Task: Select and add the product "Gatorade Cool Blue Thirst Quencher Bottle" to cart from the store "7-Eleven".
Action: Mouse pressed left at (51, 86)
Screenshot: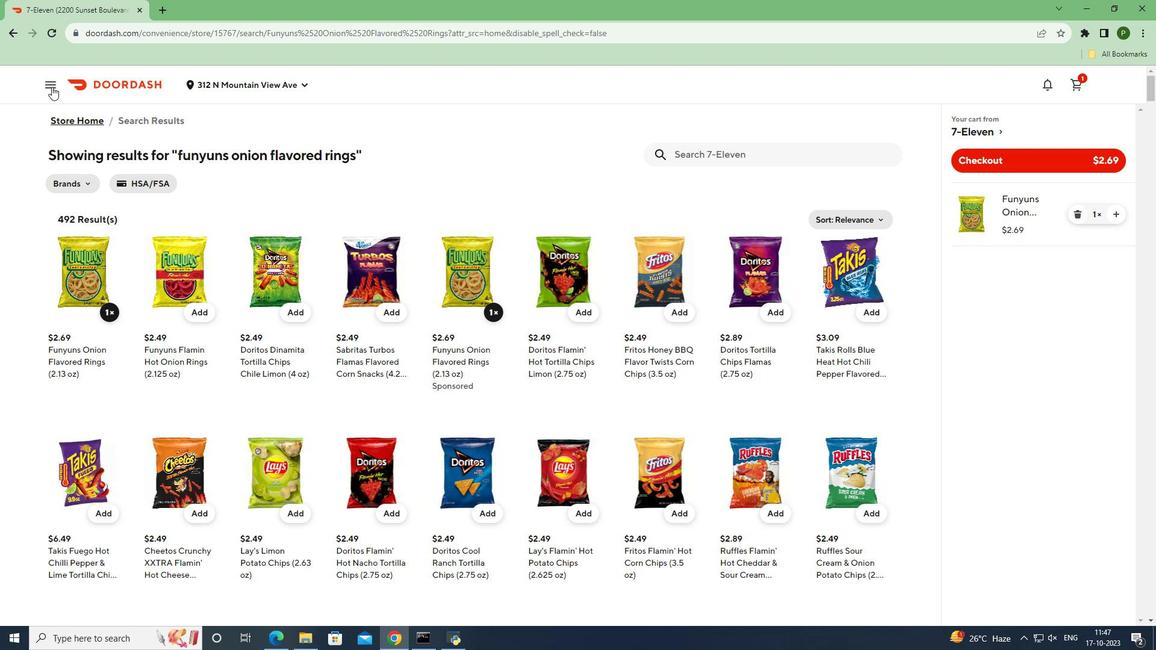 
Action: Mouse moved to (71, 169)
Screenshot: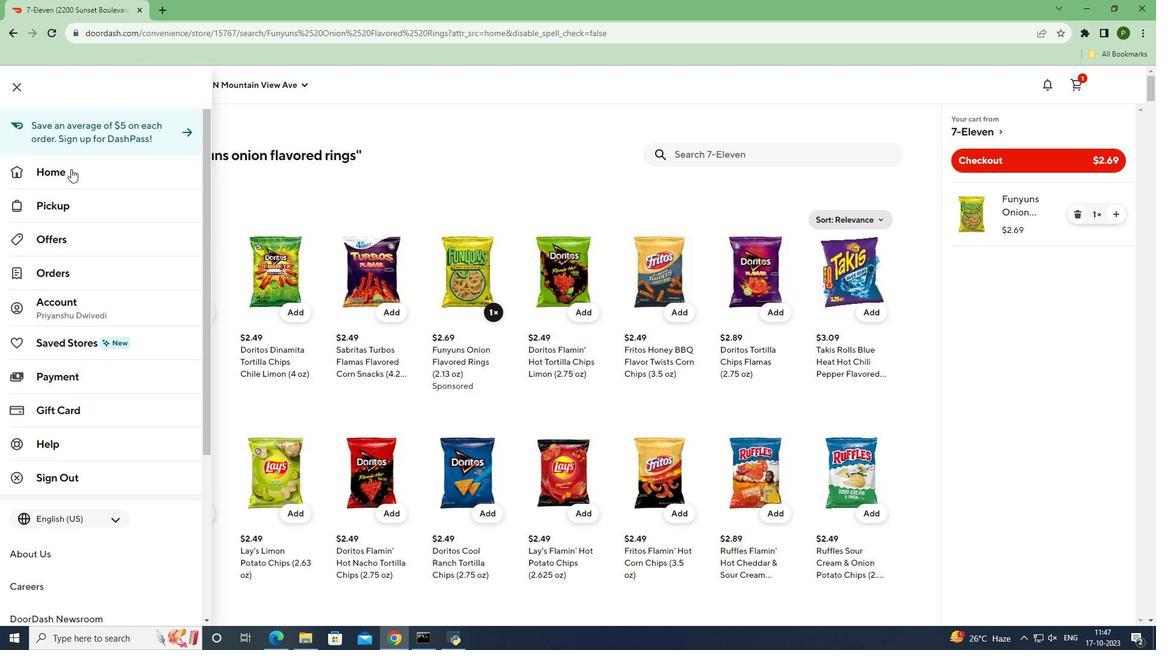 
Action: Mouse pressed left at (71, 169)
Screenshot: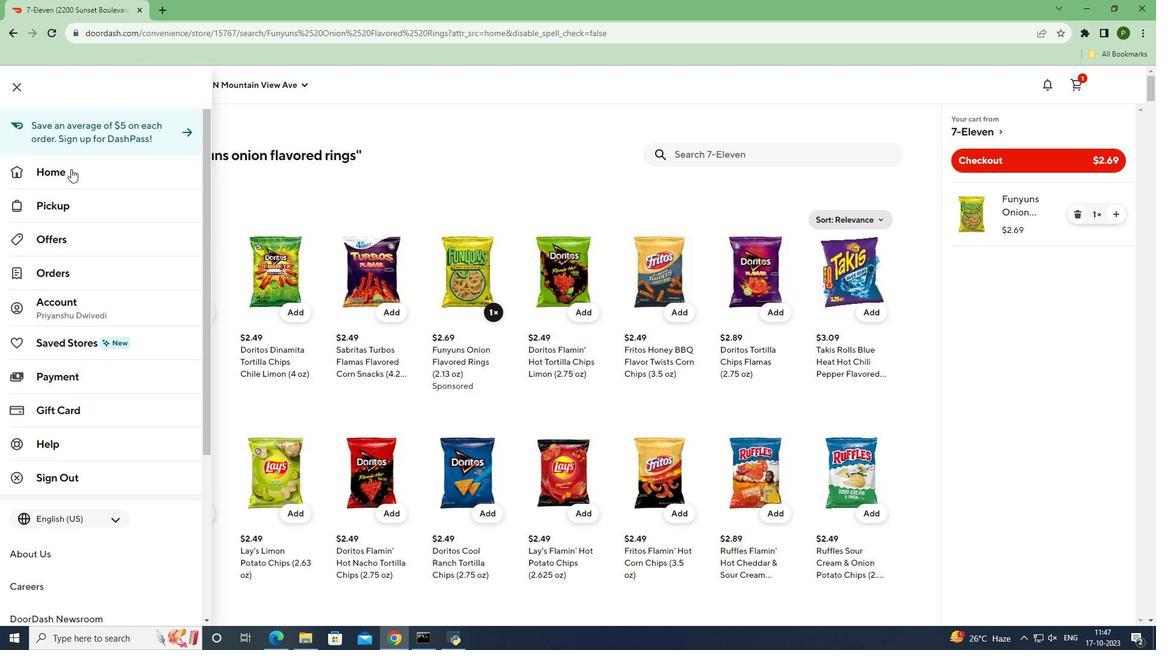 
Action: Mouse moved to (297, 124)
Screenshot: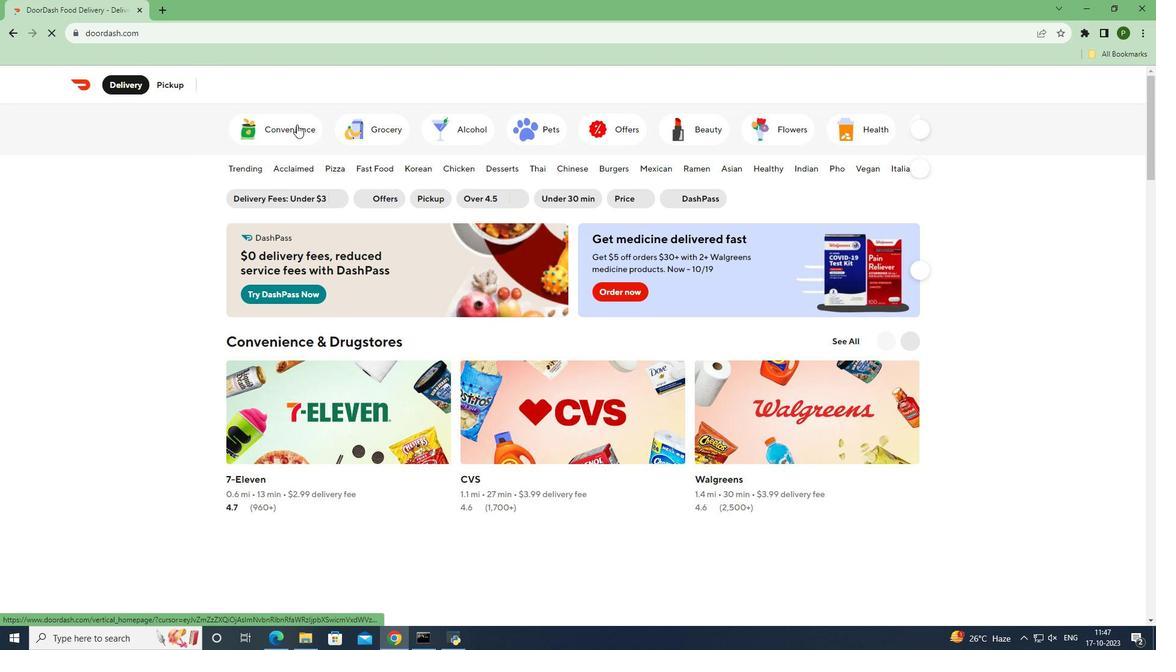 
Action: Mouse pressed left at (297, 124)
Screenshot: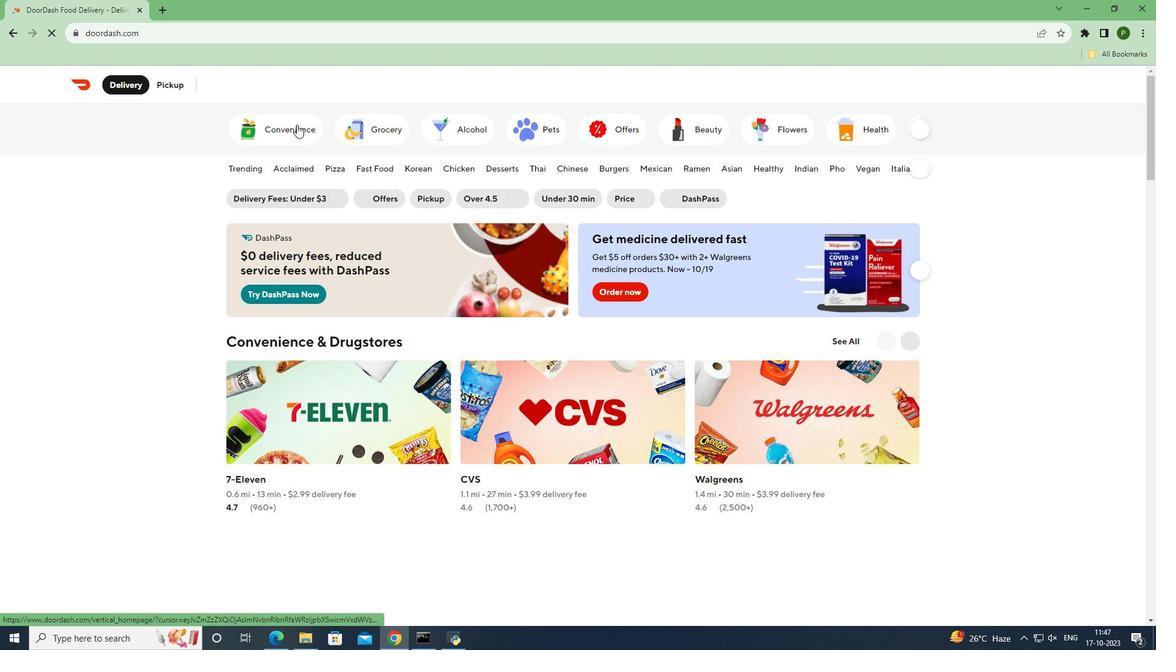 
Action: Mouse moved to (306, 387)
Screenshot: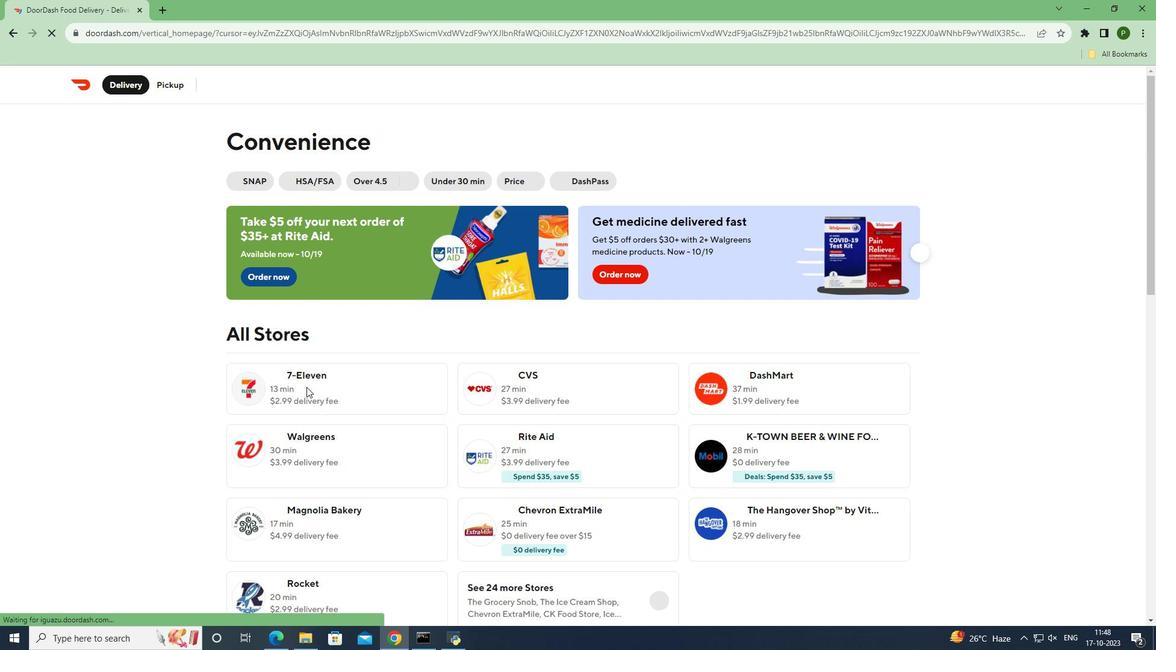 
Action: Mouse pressed left at (306, 387)
Screenshot: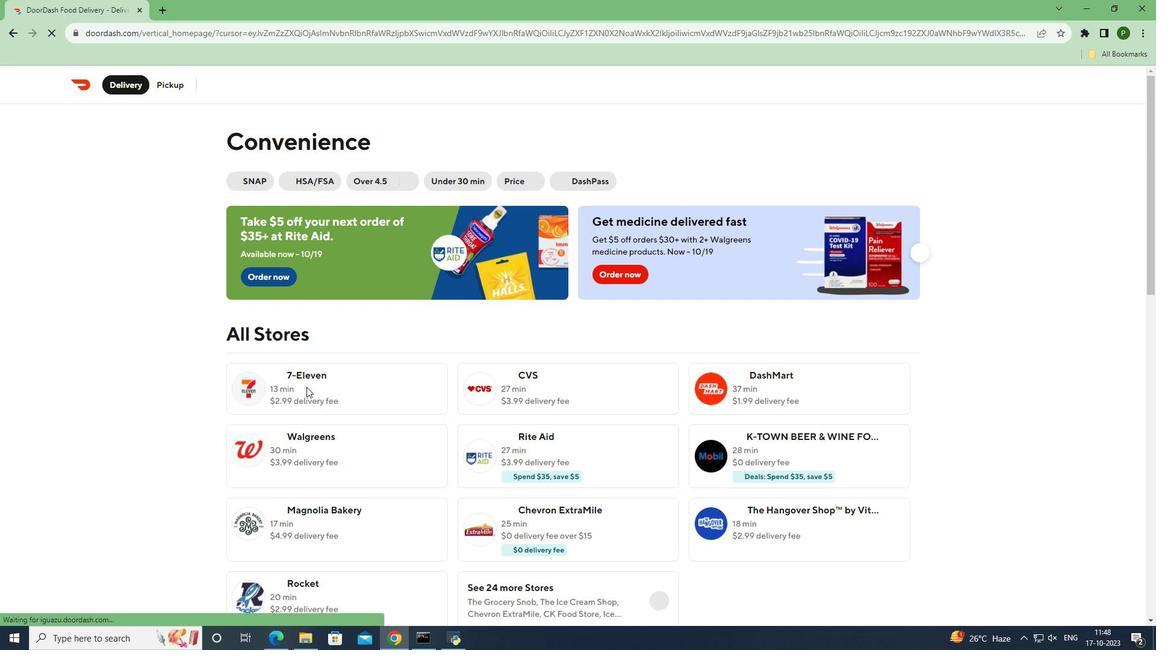 
Action: Mouse moved to (739, 192)
Screenshot: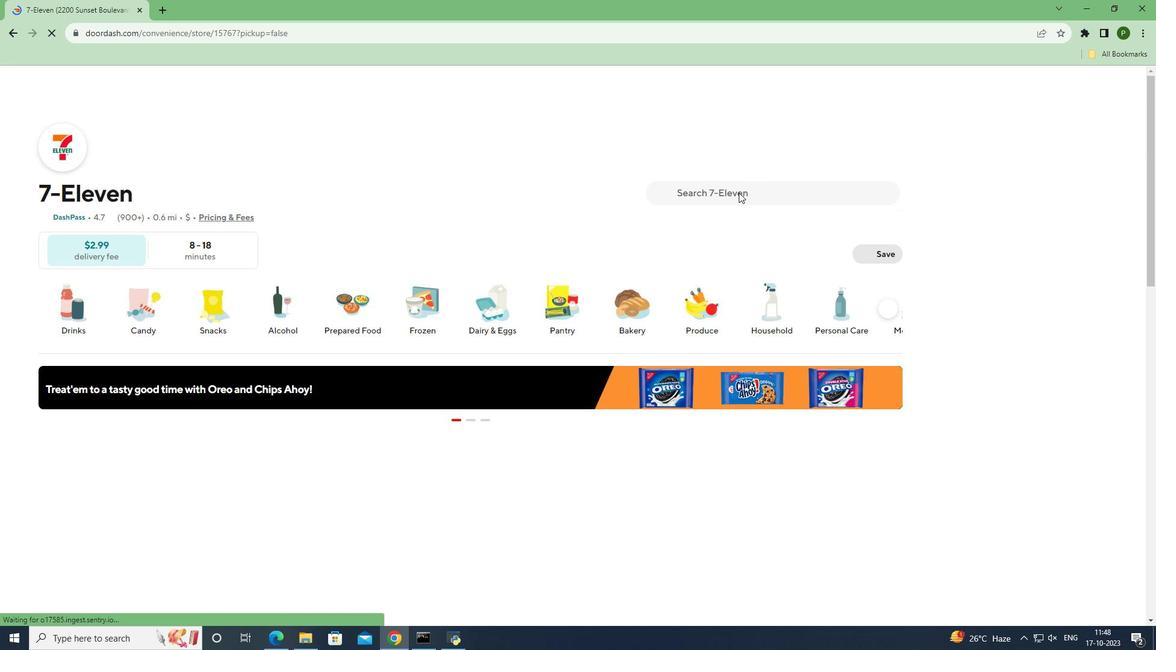 
Action: Mouse pressed left at (739, 192)
Screenshot: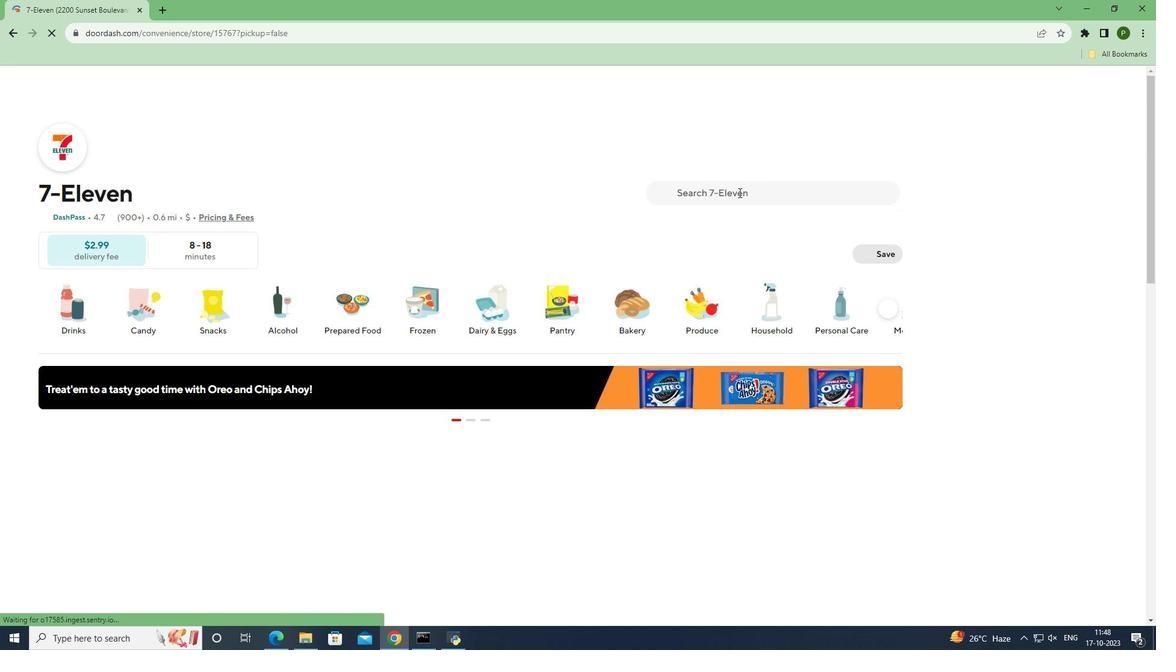 
Action: Key pressed <Key.caps_lock>G<Key.caps_lock>atorarde<Key.space><Key.caps_lock>C<Key.caps_lock>ool<Key.space><Key.caps_lock>B<Key.caps_lock>lue<Key.space><Key.caps_lock>T<Key.caps_lock>hirst<Key.space><Key.caps_lock>Q<Key.caps_lock>uencher<Key.space><Key.caps_lock>B<Key.caps_lock>ottle
Screenshot: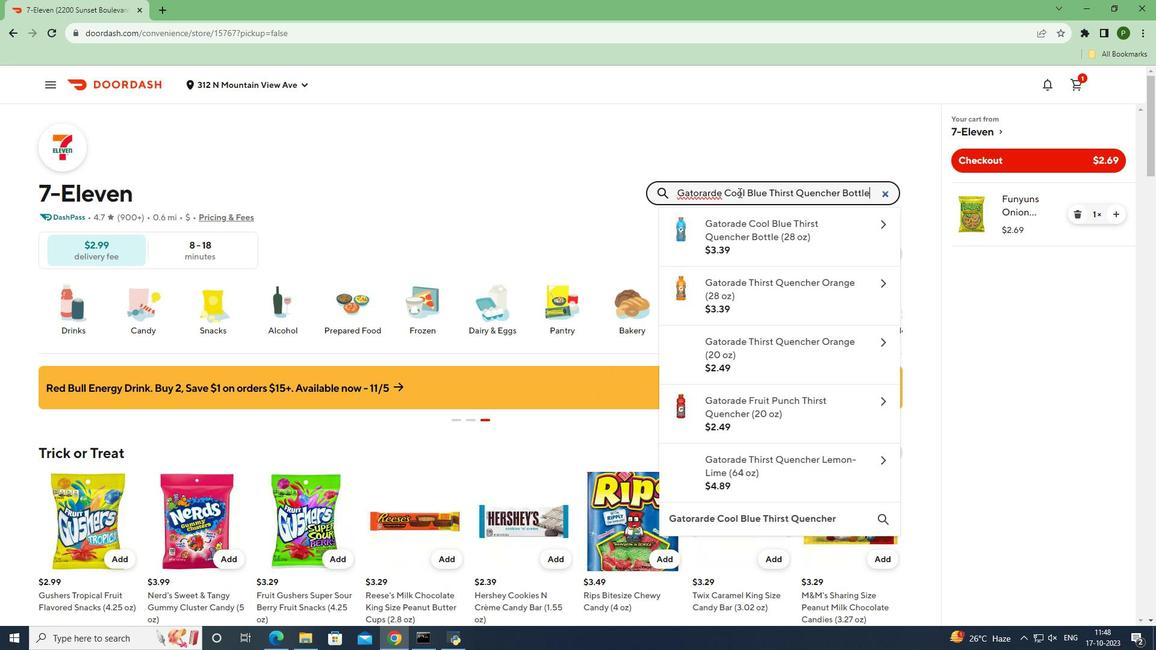 
Action: Mouse moved to (800, 231)
Screenshot: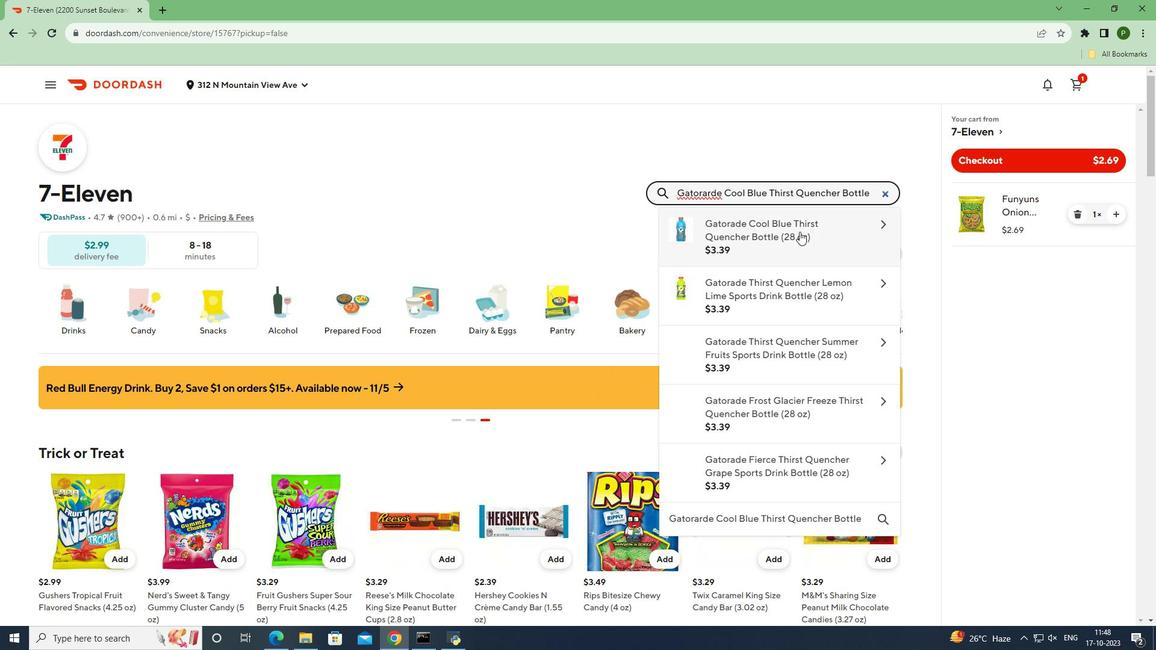 
Action: Mouse pressed left at (800, 231)
Screenshot: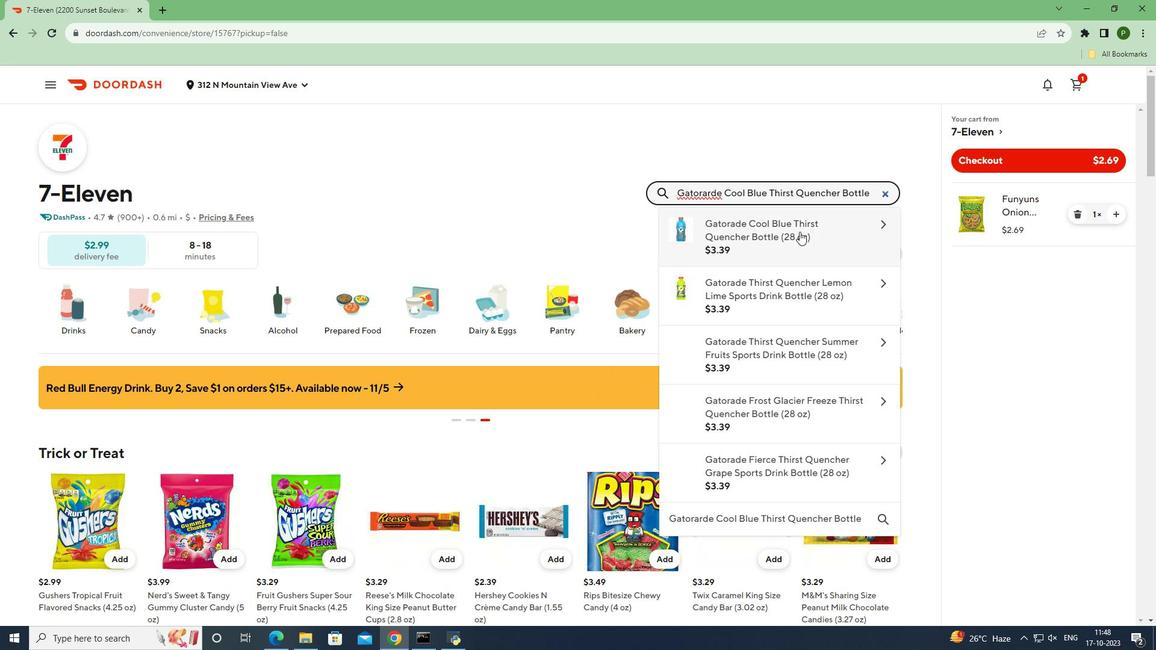 
Action: Mouse moved to (782, 592)
Screenshot: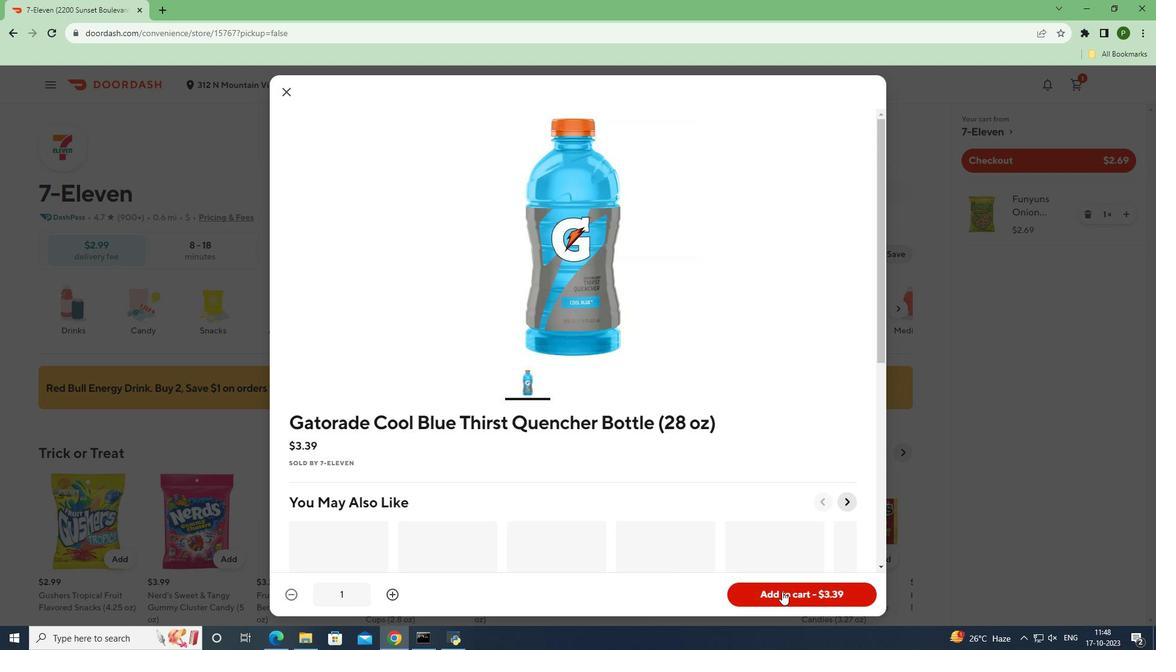
Action: Mouse pressed left at (782, 592)
Screenshot: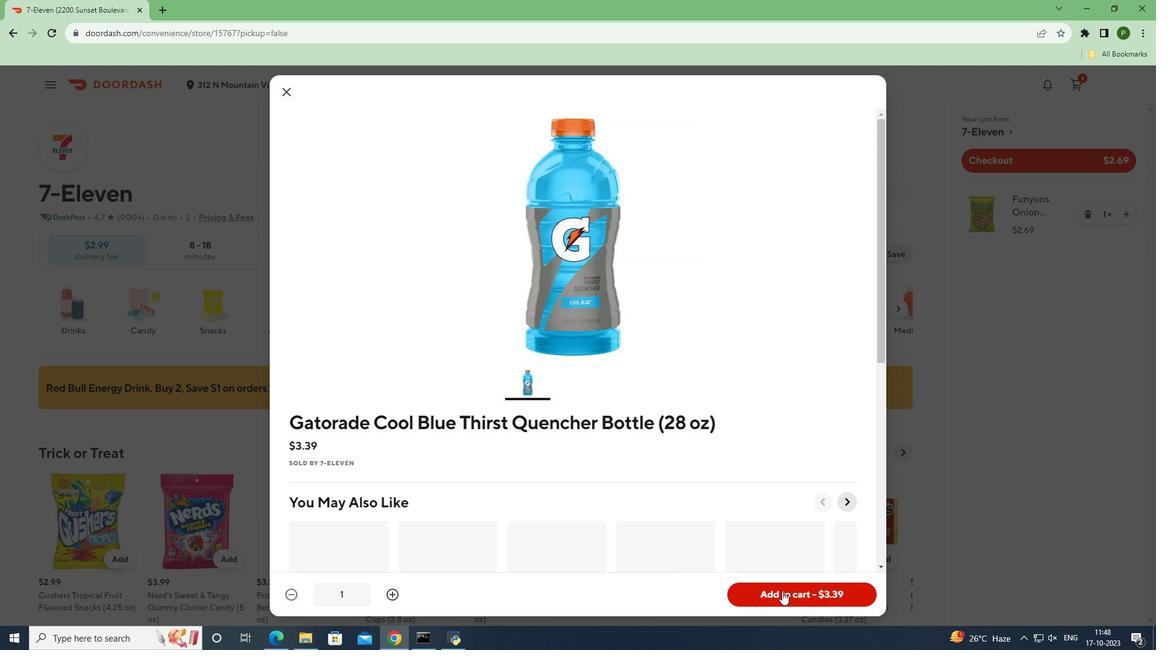 
Action: Mouse moved to (856, 551)
Screenshot: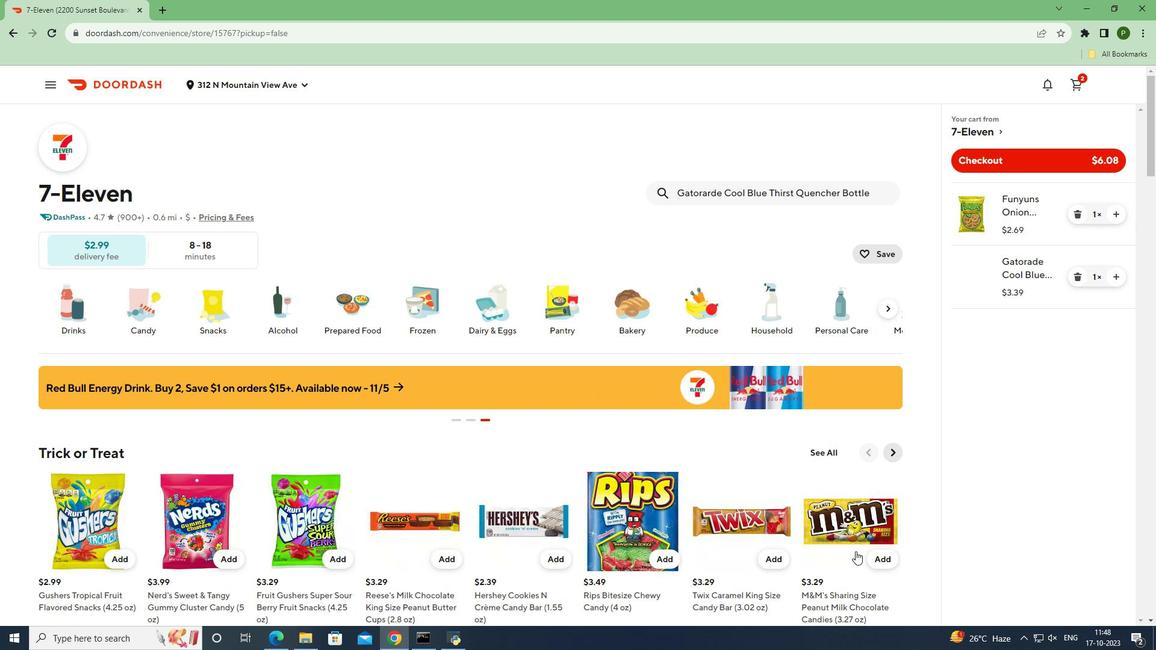 
